 Task: Create Board Employee Performance Evaluation to Workspace Employer Branding. Create Board Voice of Employee Analysis to Workspace Employer Branding. Create Board Voice of Customer Net Promoter Score and Loyalty Tracking to Workspace Employer Branding
Action: Mouse moved to (294, 63)
Screenshot: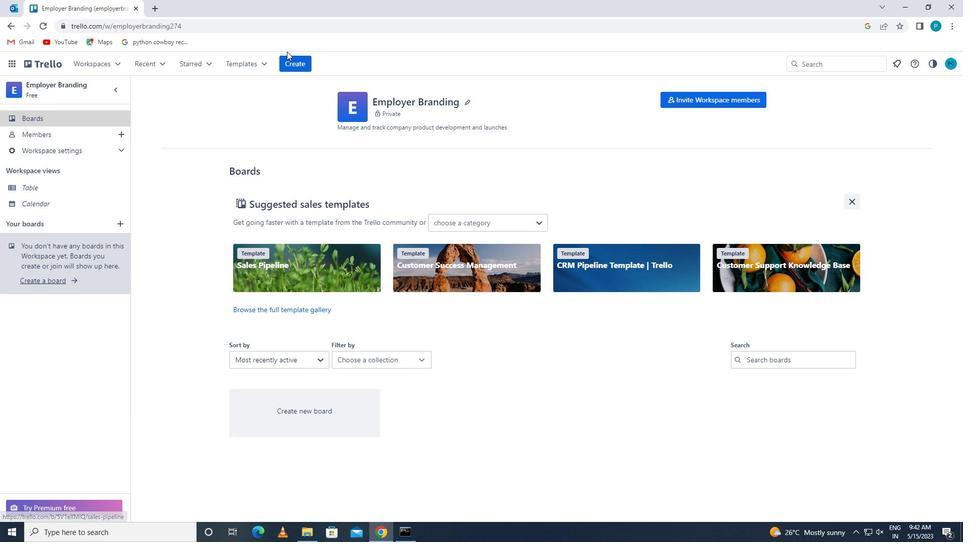 
Action: Mouse pressed left at (294, 63)
Screenshot: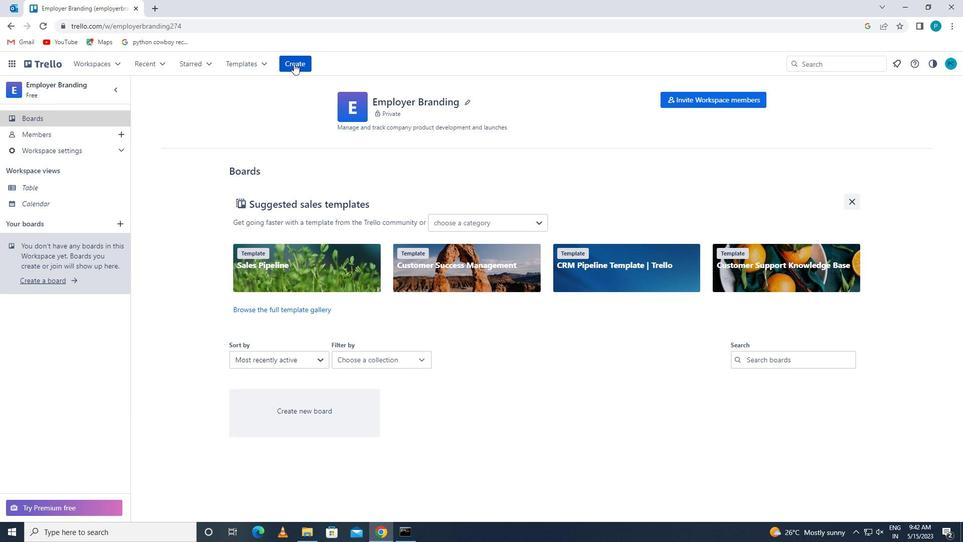
Action: Mouse moved to (294, 89)
Screenshot: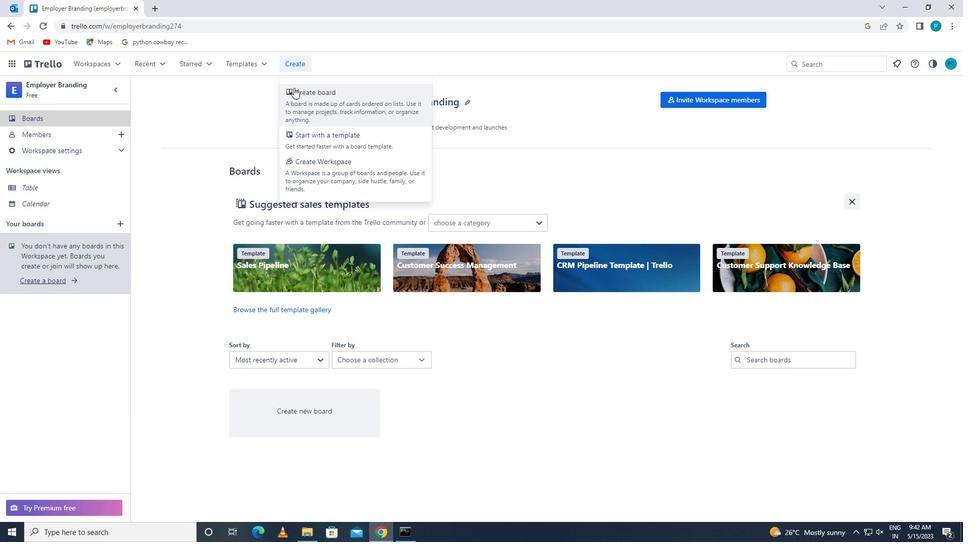 
Action: Mouse pressed left at (294, 89)
Screenshot: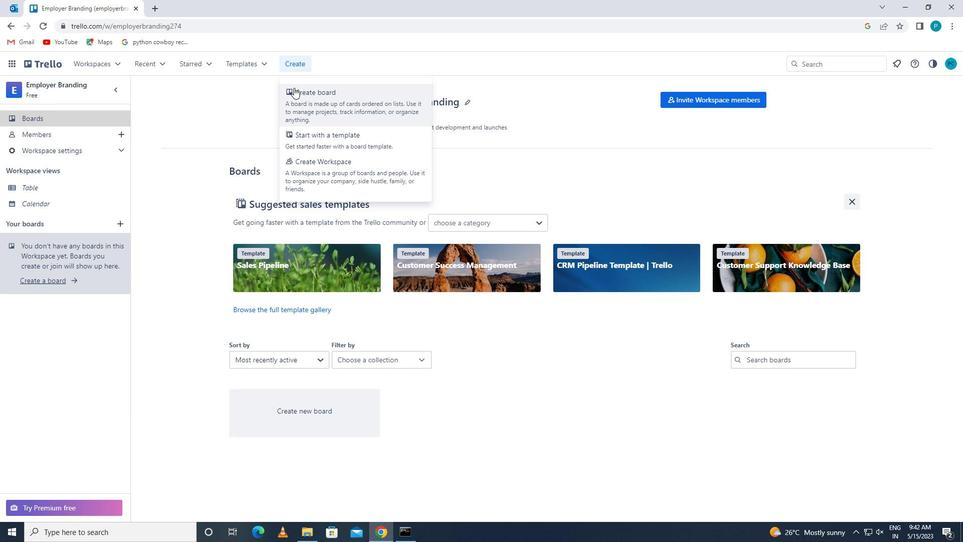 
Action: Mouse moved to (316, 241)
Screenshot: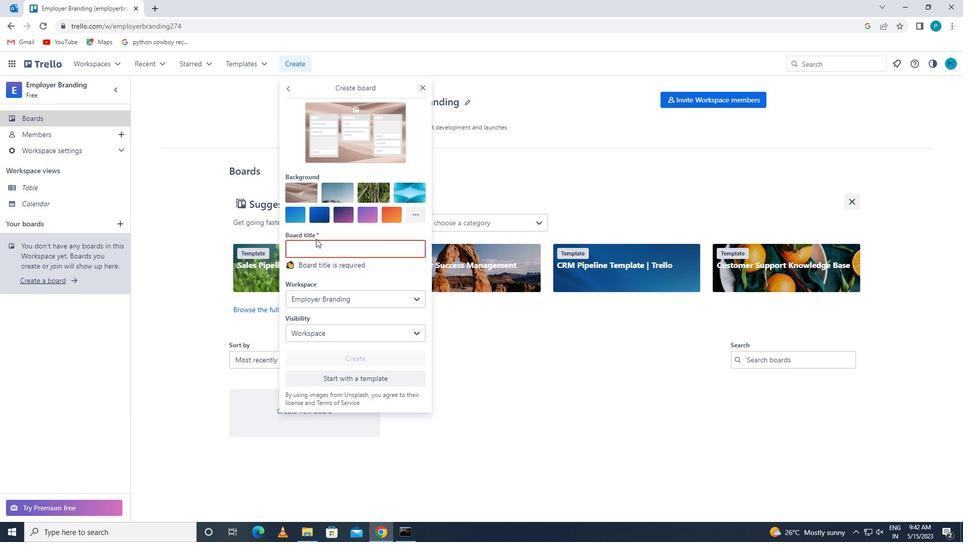 
Action: Mouse pressed left at (316, 241)
Screenshot: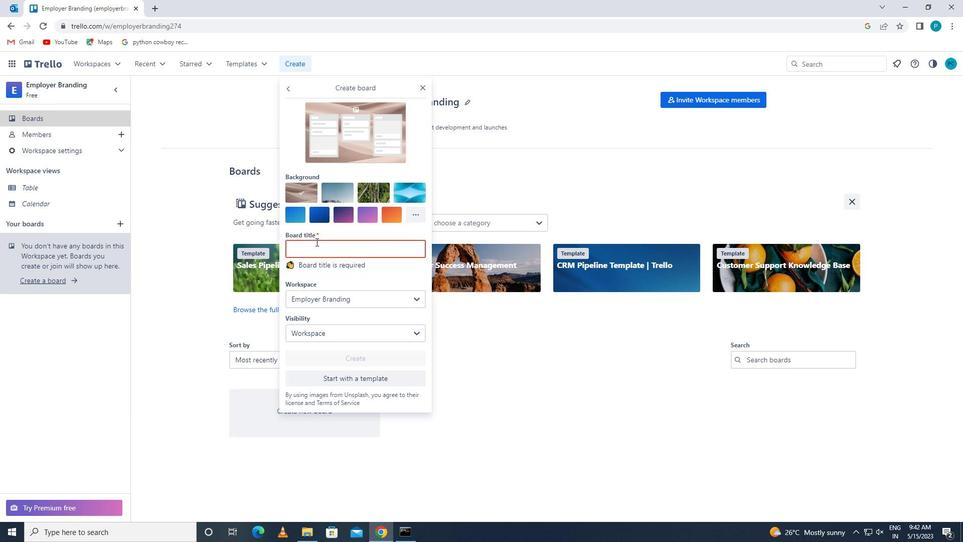 
Action: Key pressed <Key.caps_lock>e<Key.caps_lock>mployee<Key.space><Key.caps_lock>p<Key.caps_lock>erformance<Key.space><Key.caps_lock>e<Key.caps_lock>valuation
Screenshot: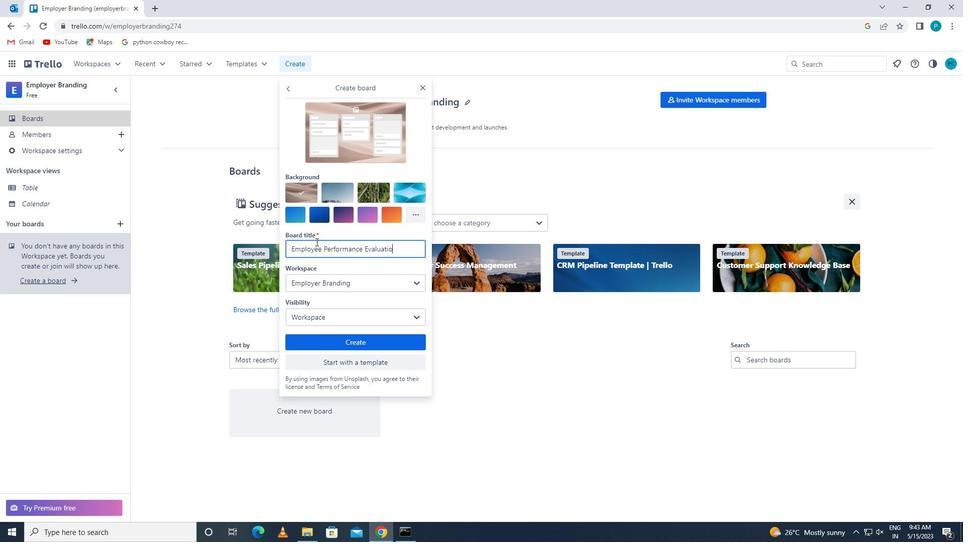 
Action: Mouse moved to (317, 283)
Screenshot: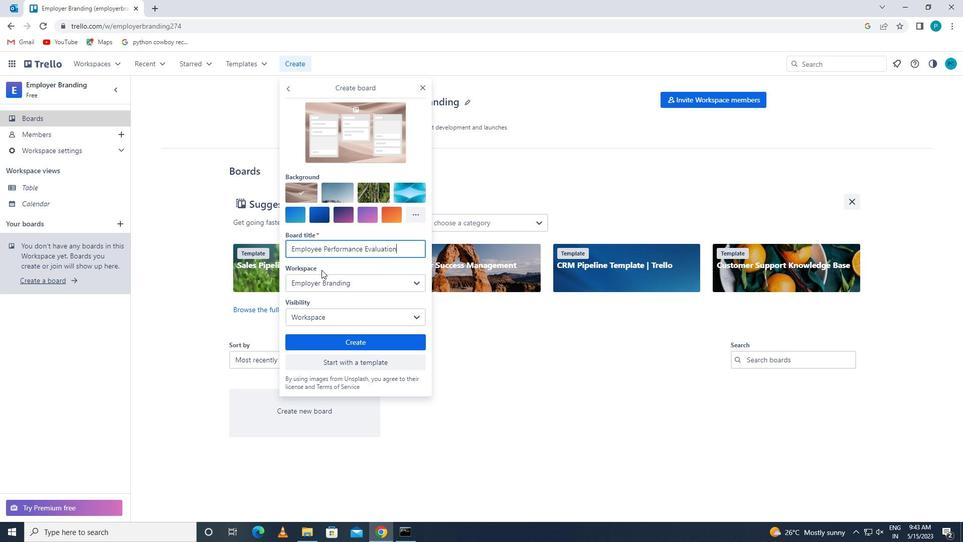 
Action: Mouse pressed left at (317, 283)
Screenshot: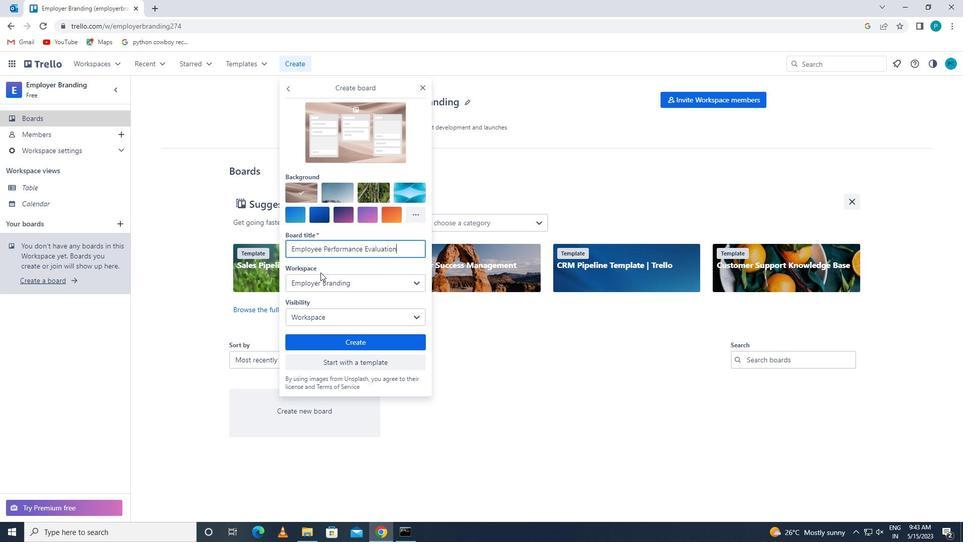 
Action: Mouse moved to (326, 431)
Screenshot: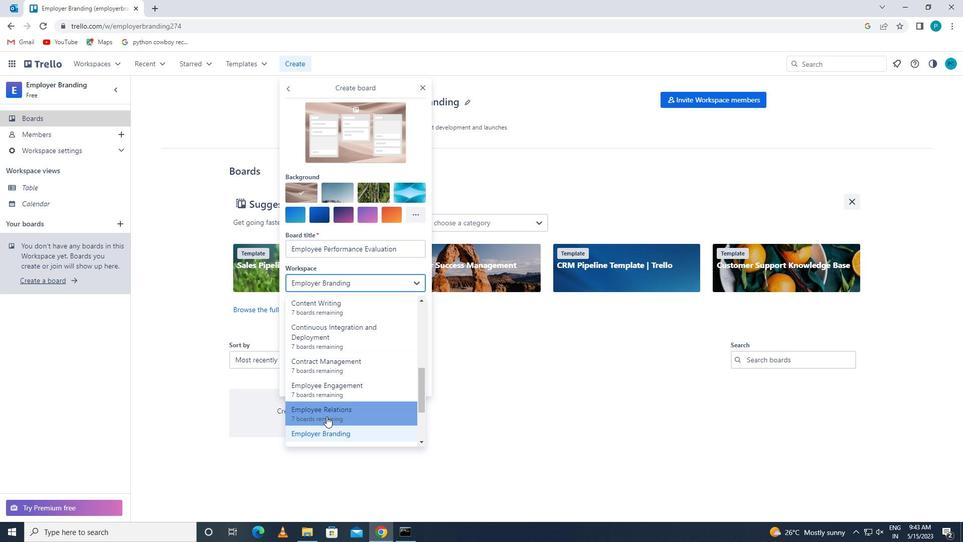 
Action: Mouse pressed left at (326, 431)
Screenshot: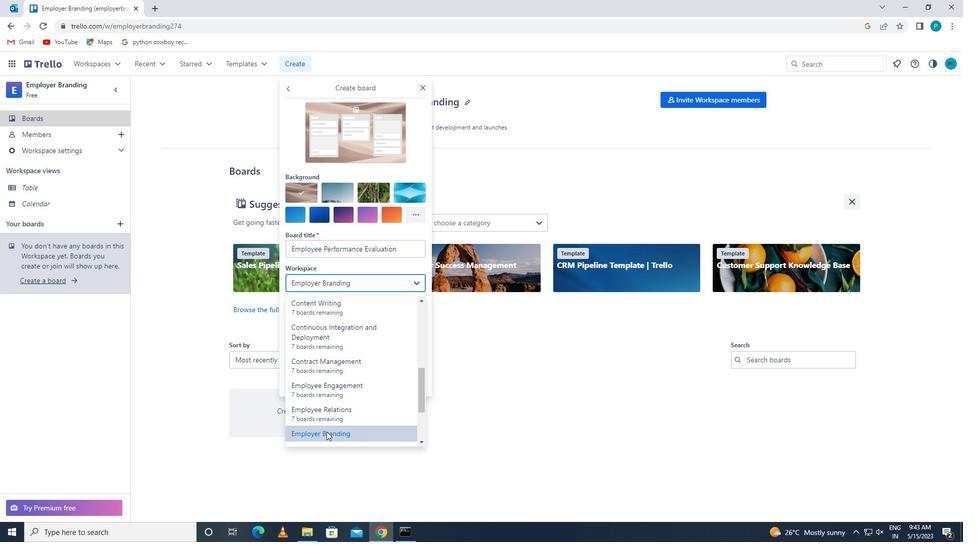 
Action: Mouse moved to (308, 340)
Screenshot: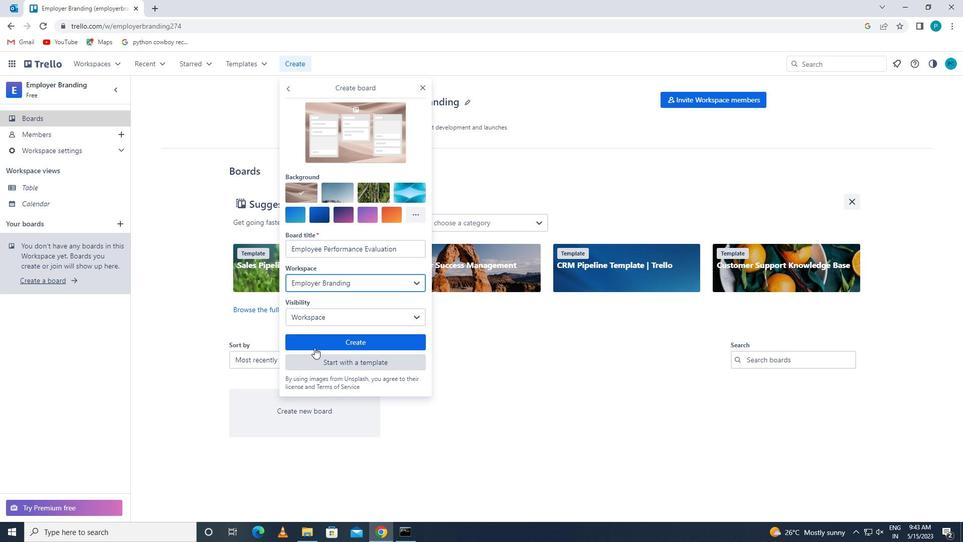 
Action: Mouse pressed left at (308, 340)
Screenshot: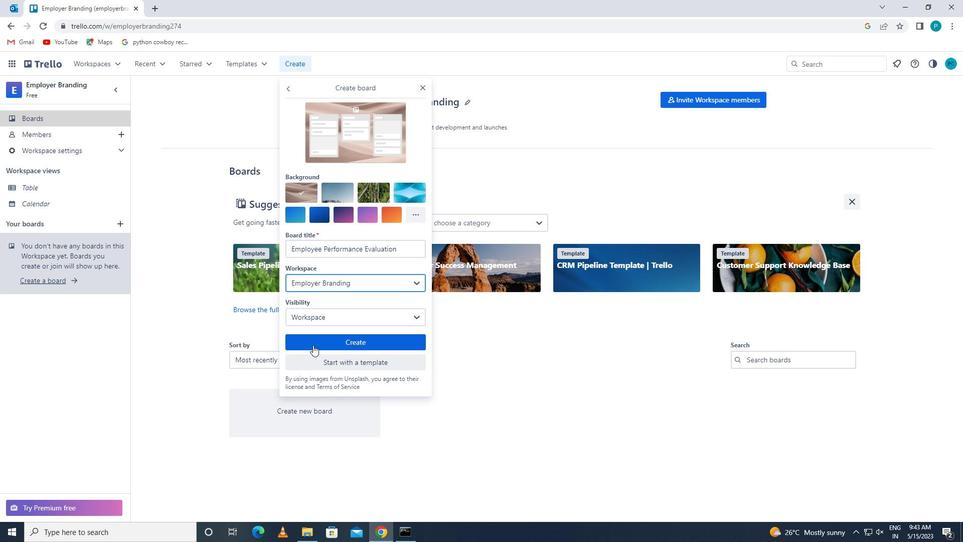 
Action: Mouse moved to (287, 62)
Screenshot: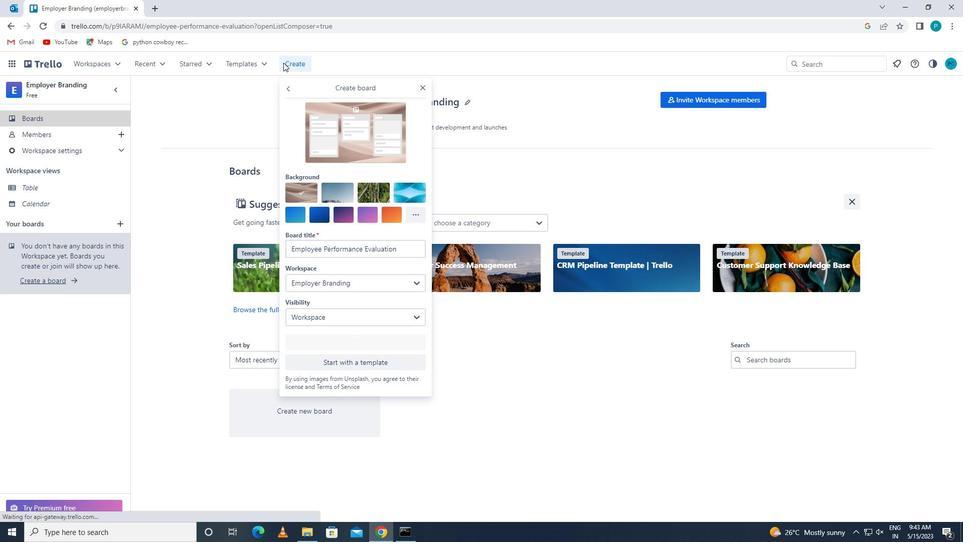 
Action: Mouse pressed left at (287, 62)
Screenshot: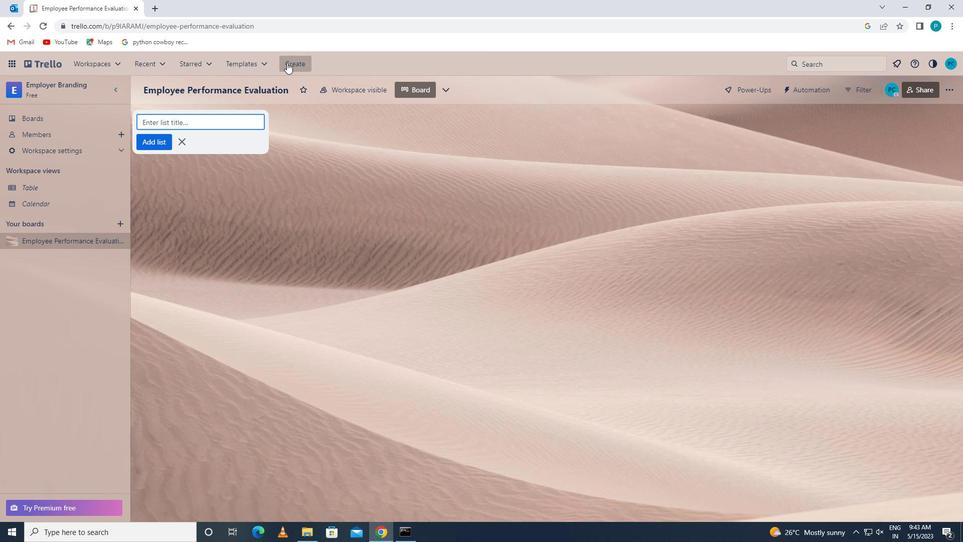 
Action: Mouse moved to (295, 90)
Screenshot: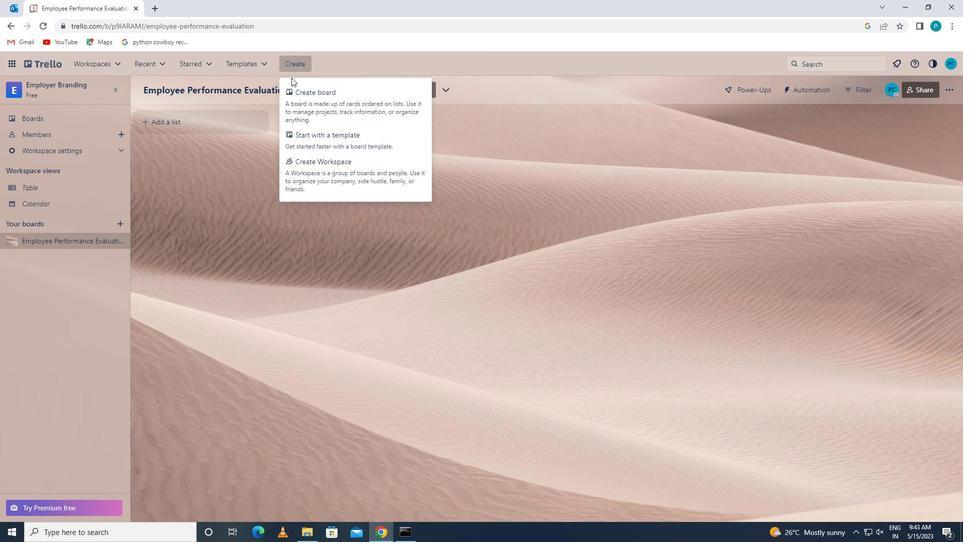 
Action: Mouse pressed left at (295, 90)
Screenshot: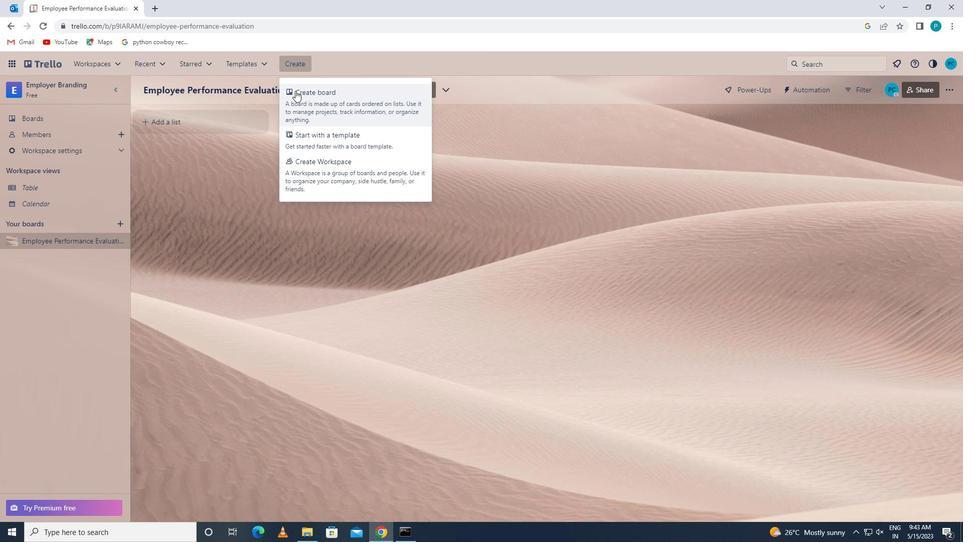 
Action: Mouse moved to (326, 244)
Screenshot: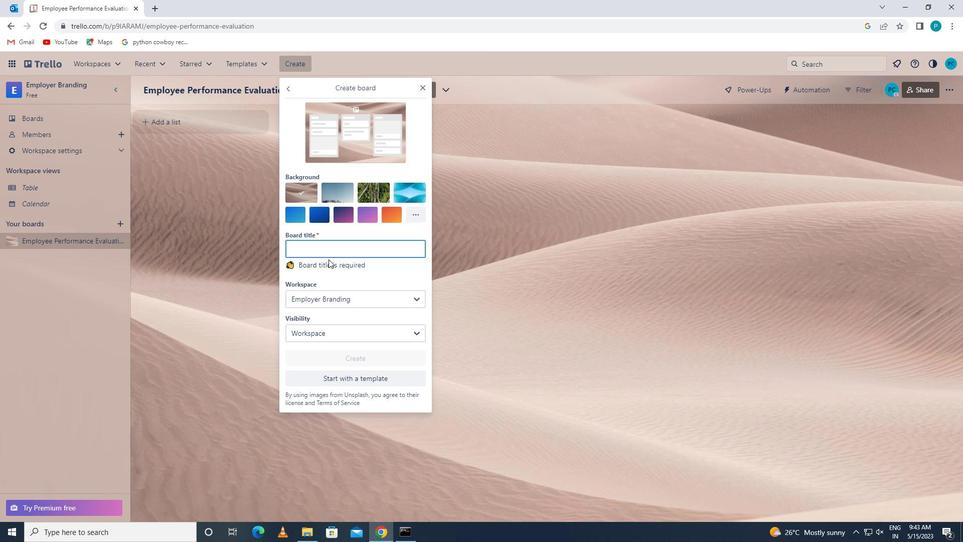 
Action: Mouse pressed left at (326, 244)
Screenshot: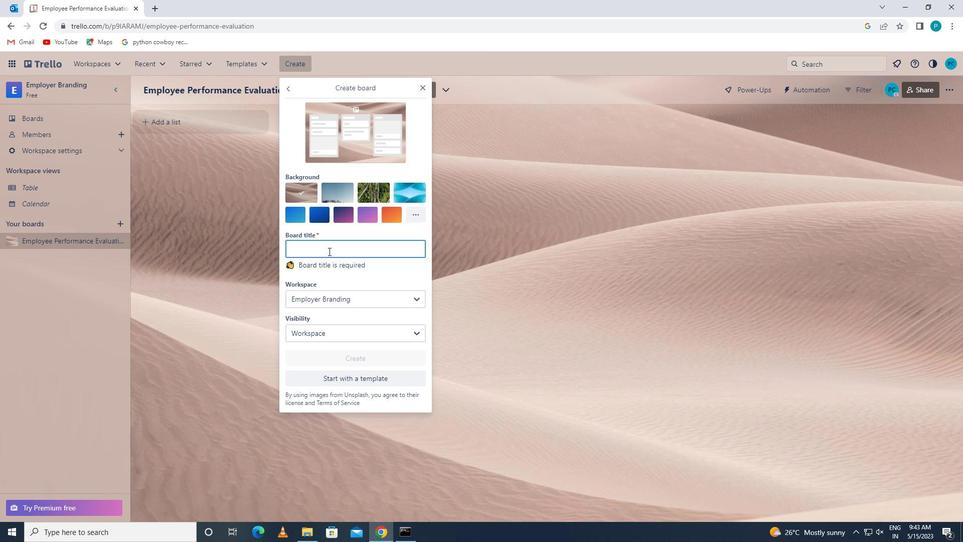 
Action: Key pressed <Key.caps_lock>v<Key.caps_lock>oice<Key.space>of<Key.space><Key.caps_lock>e<Key.caps_lock>mployee<Key.space><Key.caps_lock>a<Key.caps_lock>nalysis
Screenshot: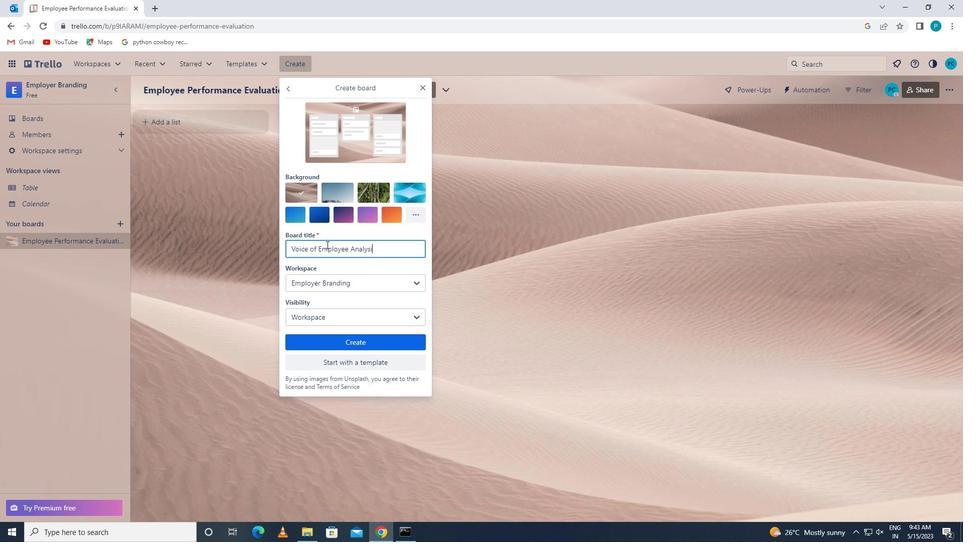 
Action: Mouse moved to (325, 277)
Screenshot: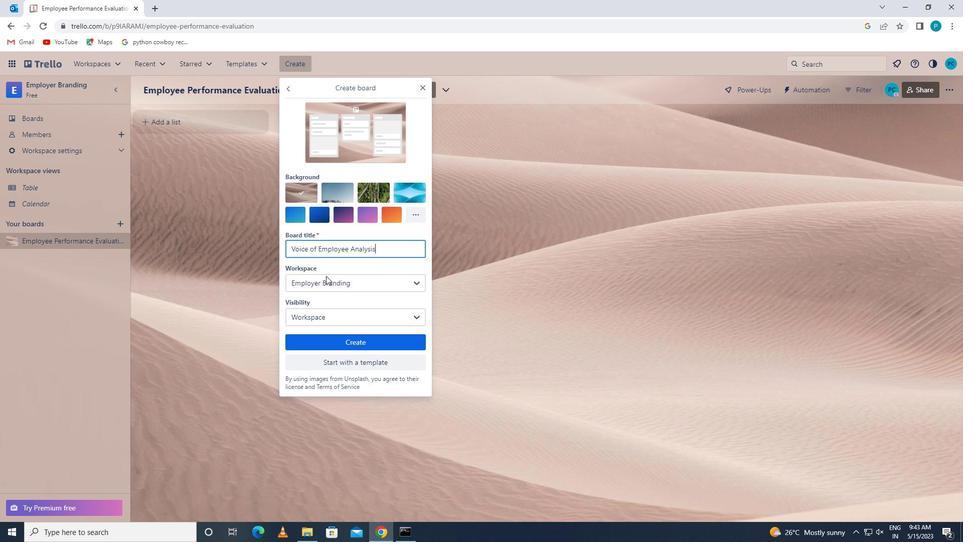 
Action: Mouse pressed left at (325, 277)
Screenshot: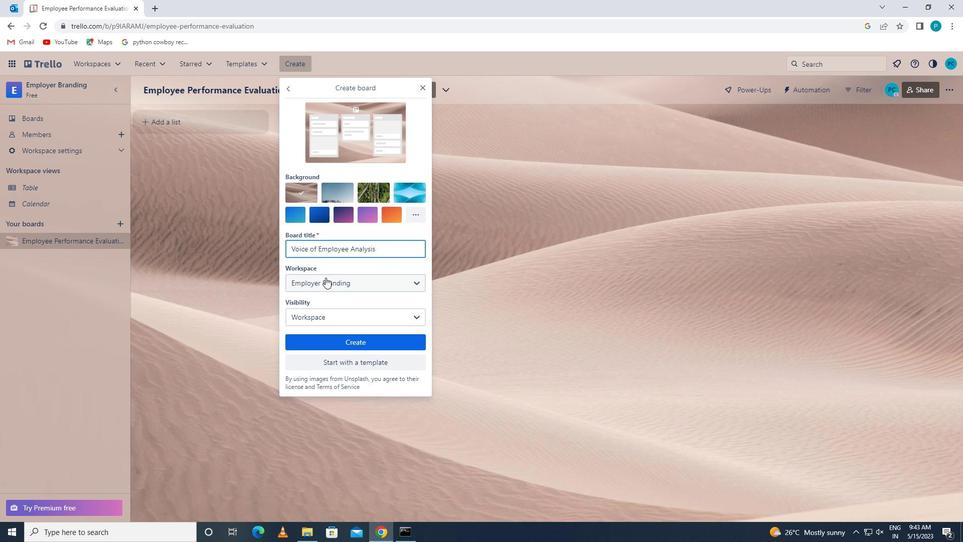 
Action: Mouse moved to (307, 429)
Screenshot: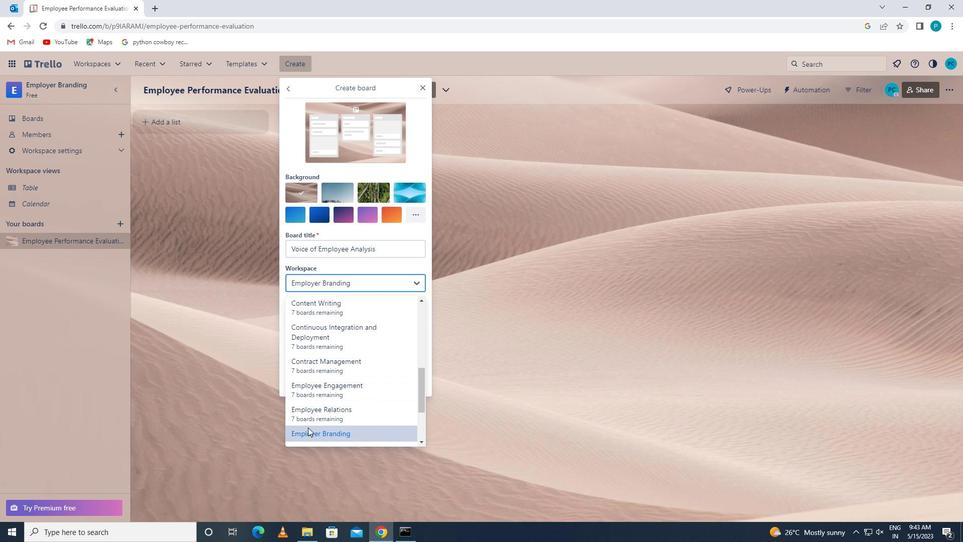 
Action: Mouse pressed left at (307, 429)
Screenshot: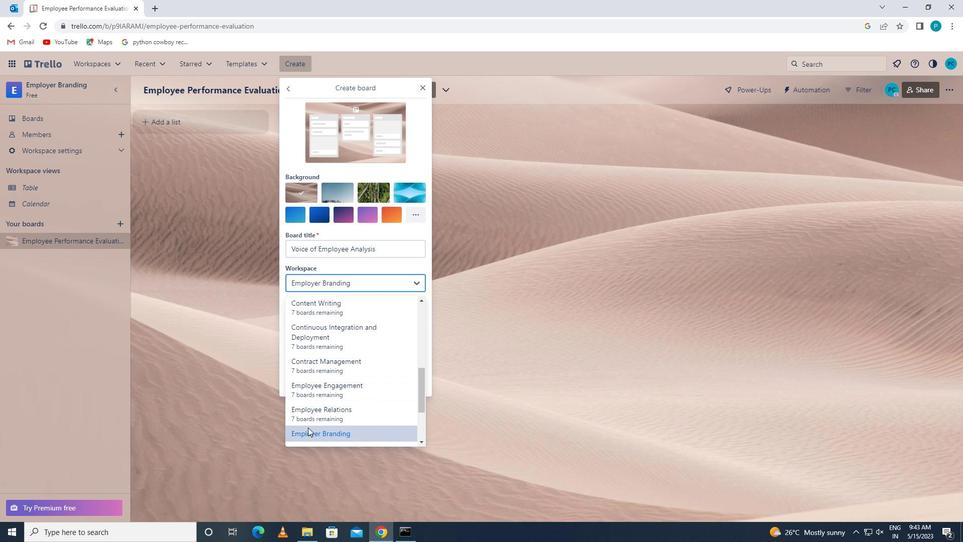 
Action: Mouse moved to (310, 339)
Screenshot: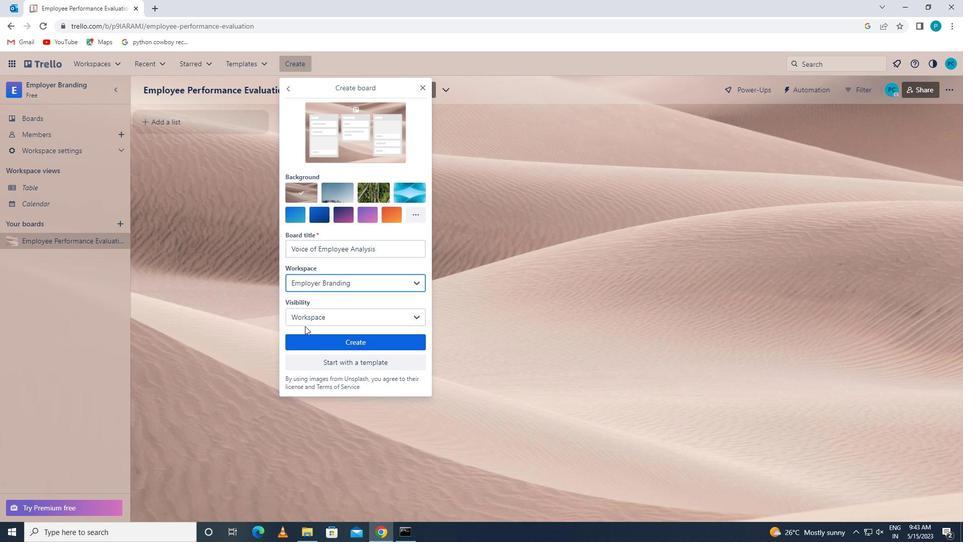 
Action: Mouse pressed left at (310, 339)
Screenshot: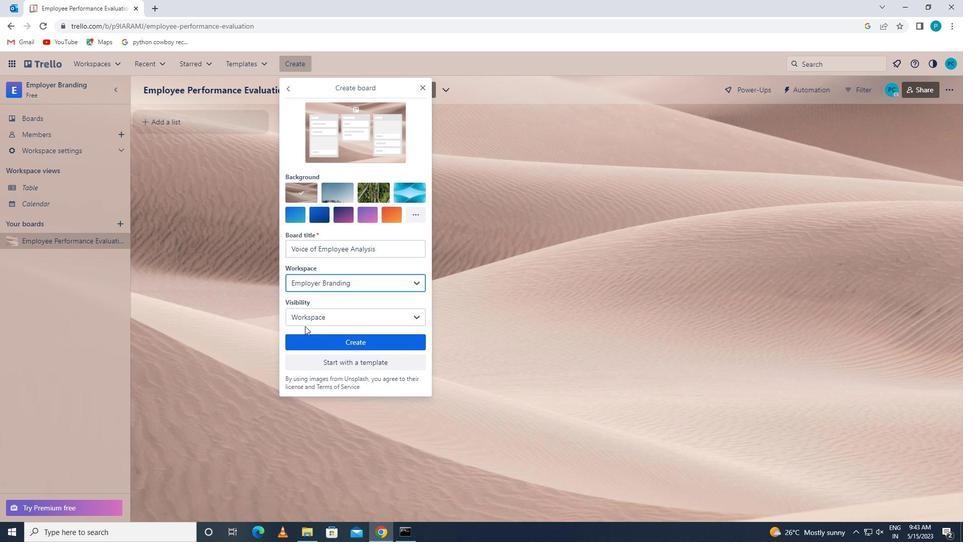 
Action: Mouse moved to (296, 59)
Screenshot: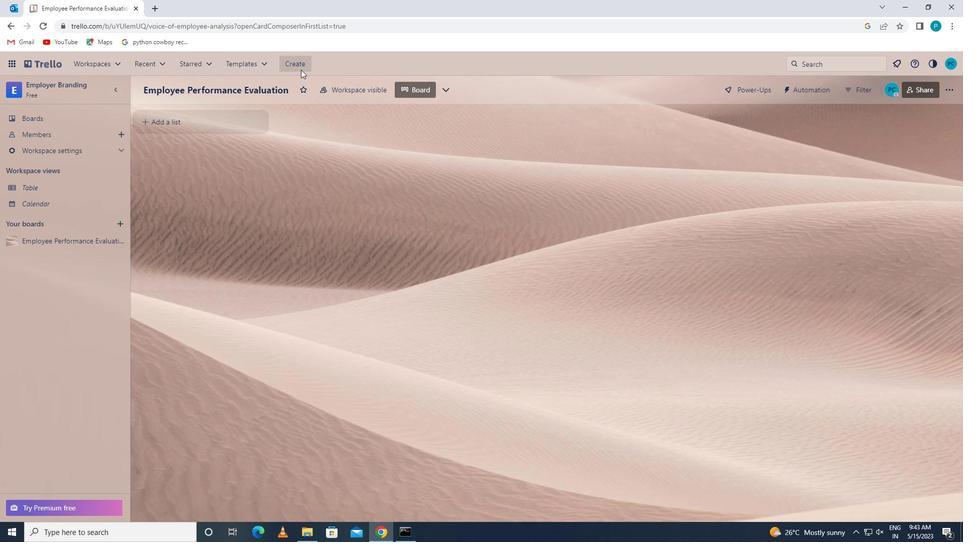 
Action: Mouse pressed left at (296, 59)
Screenshot: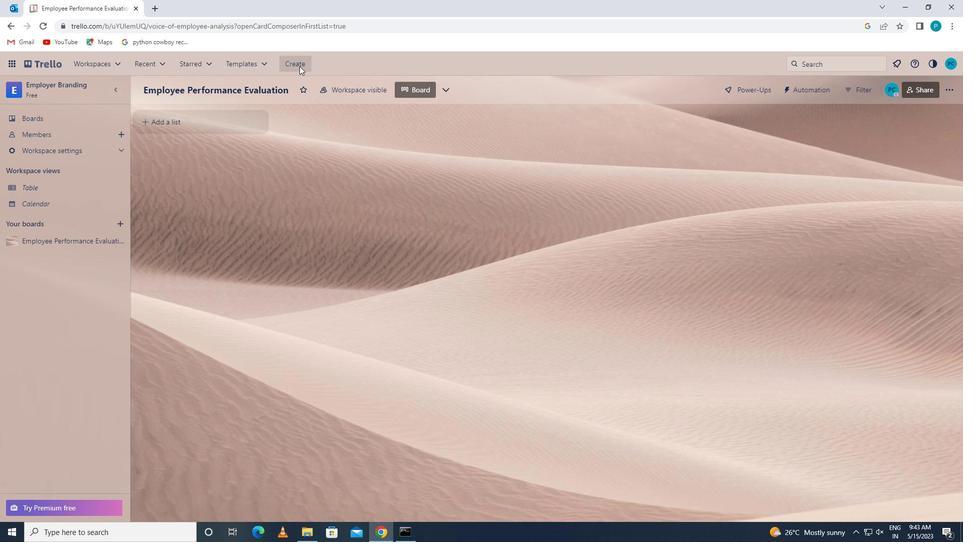 
Action: Mouse moved to (295, 90)
Screenshot: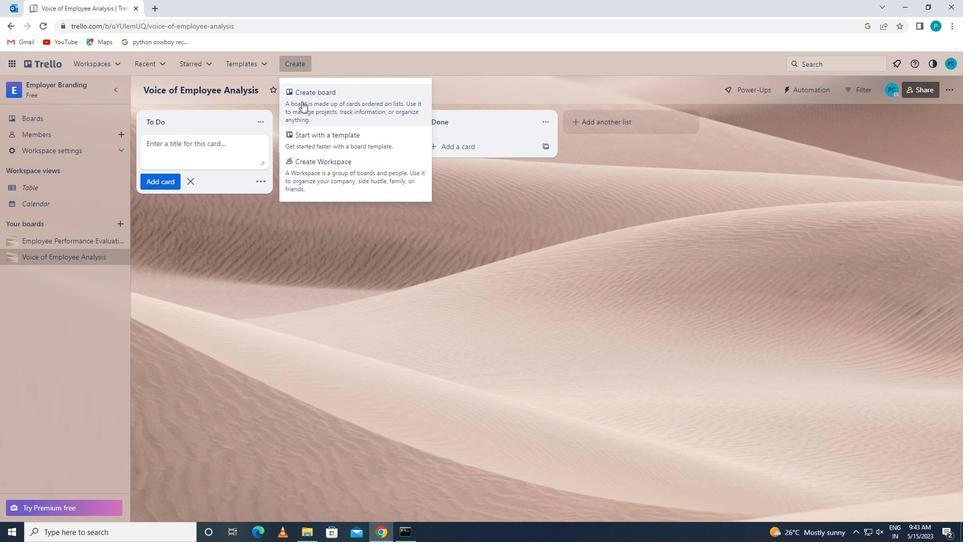 
Action: Mouse pressed left at (295, 90)
Screenshot: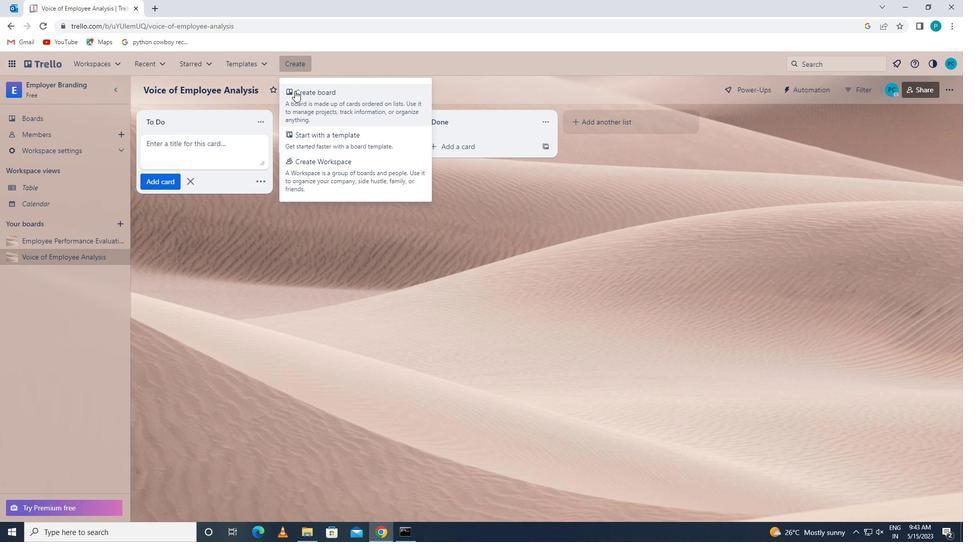 
Action: Mouse moved to (297, 249)
Screenshot: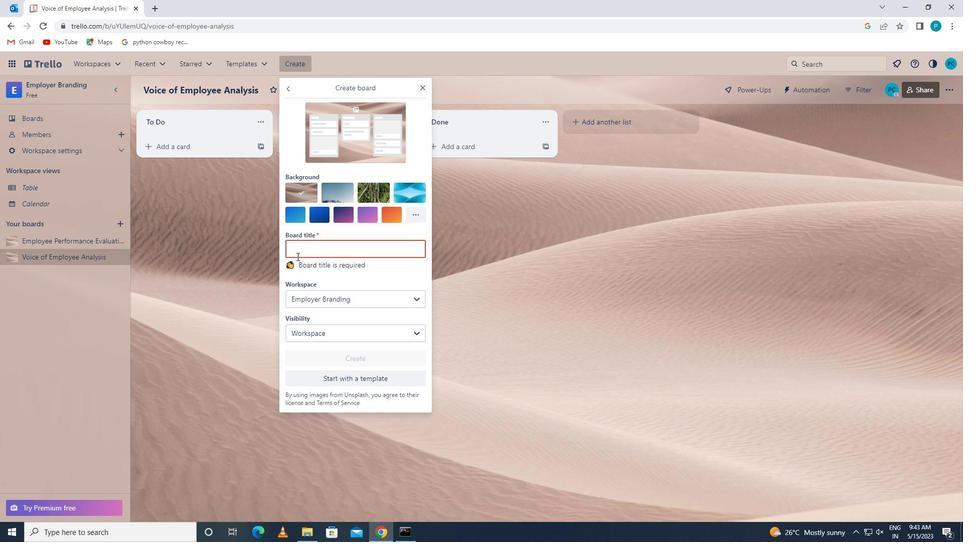 
Action: Mouse pressed left at (297, 249)
Screenshot: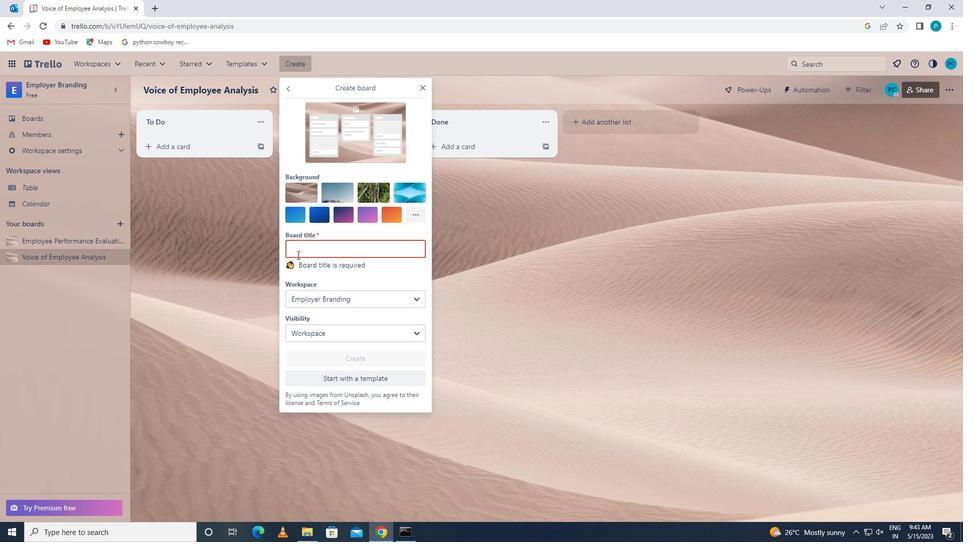 
Action: Mouse moved to (297, 249)
Screenshot: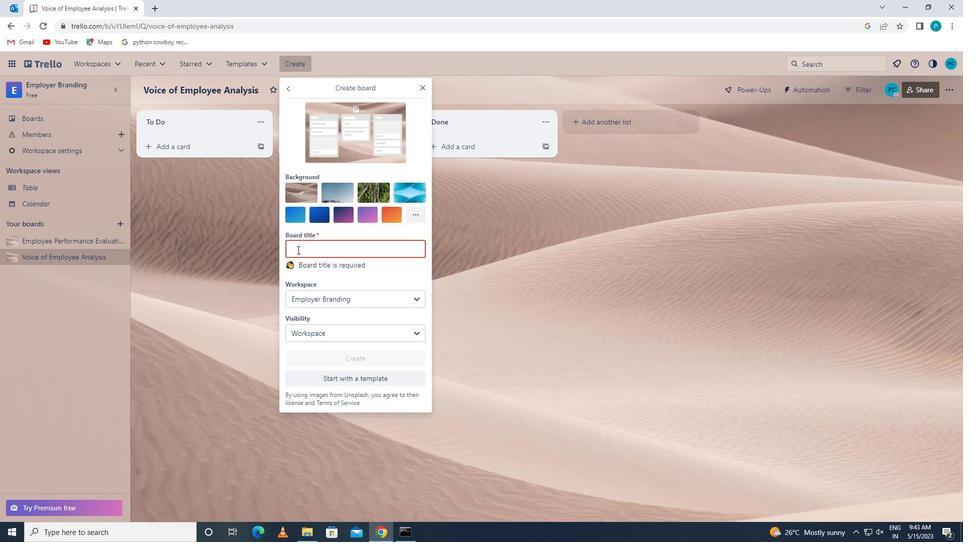 
Action: Key pressed <Key.caps_lock>v<Key.caps_lock>oice<Key.space>of<Key.space>custm<Key.backspace>omer<Key.space>net<Key.space>promoter<Key.space>score<Key.space>and<Key.space><Key.caps_lock>l<Key.caps_lock>oyalty<Key.space>t<Key.caps_lock>racking
Screenshot: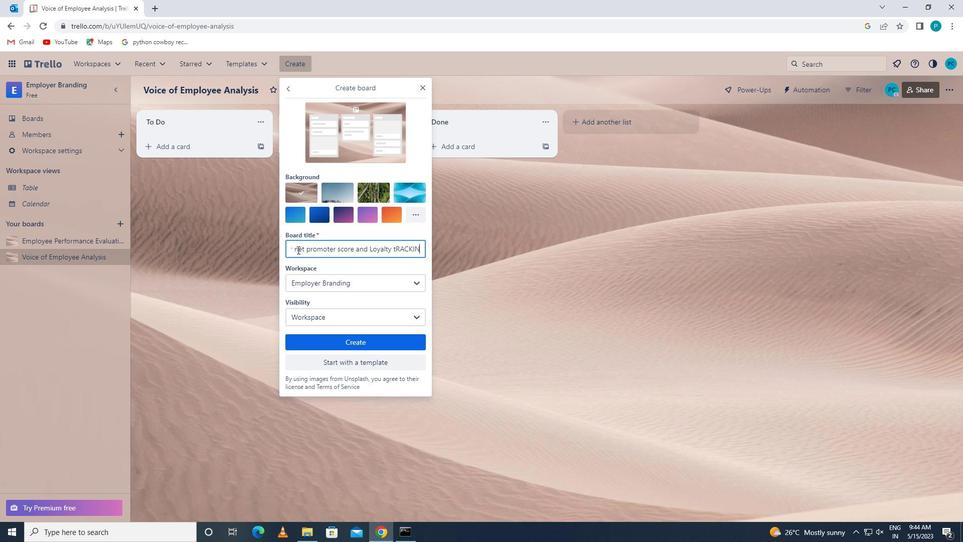 
Action: Mouse moved to (309, 262)
Screenshot: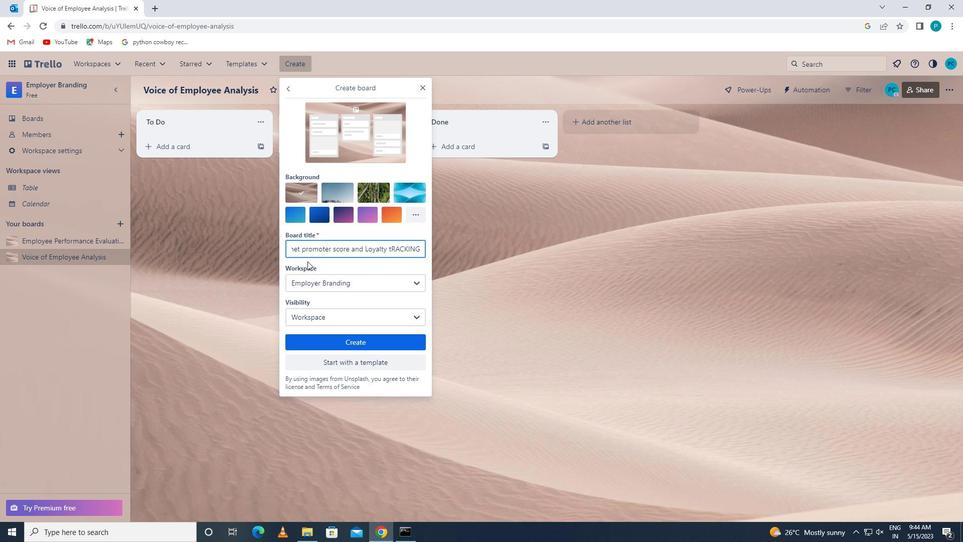 
Action: Key pressed <Key.backspace><Key.backspace><Key.backspace><Key.backspace><Key.backspace><Key.backspace><Key.backspace><Key.backspace>t<Key.caps_lock>racking
Screenshot: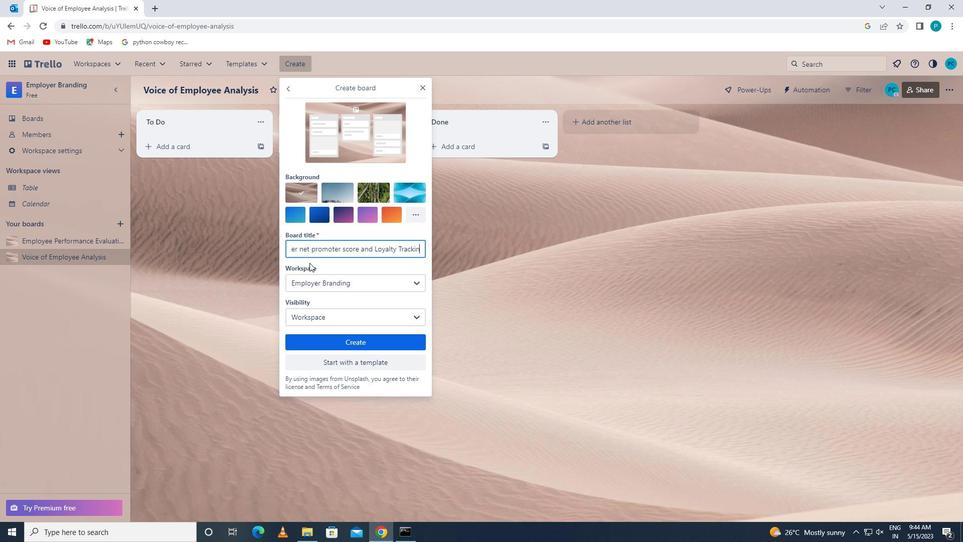 
Action: Mouse moved to (311, 285)
Screenshot: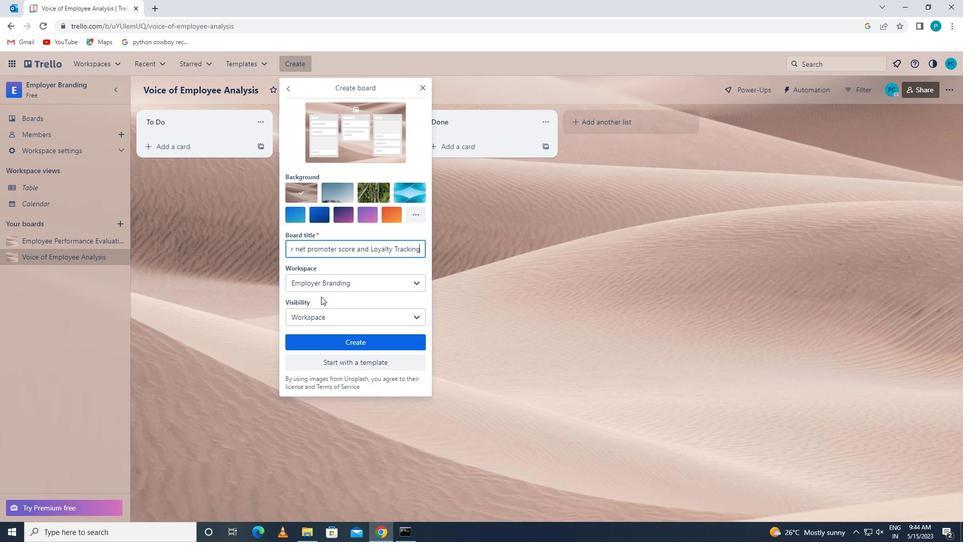 
Action: Mouse pressed left at (311, 285)
Screenshot: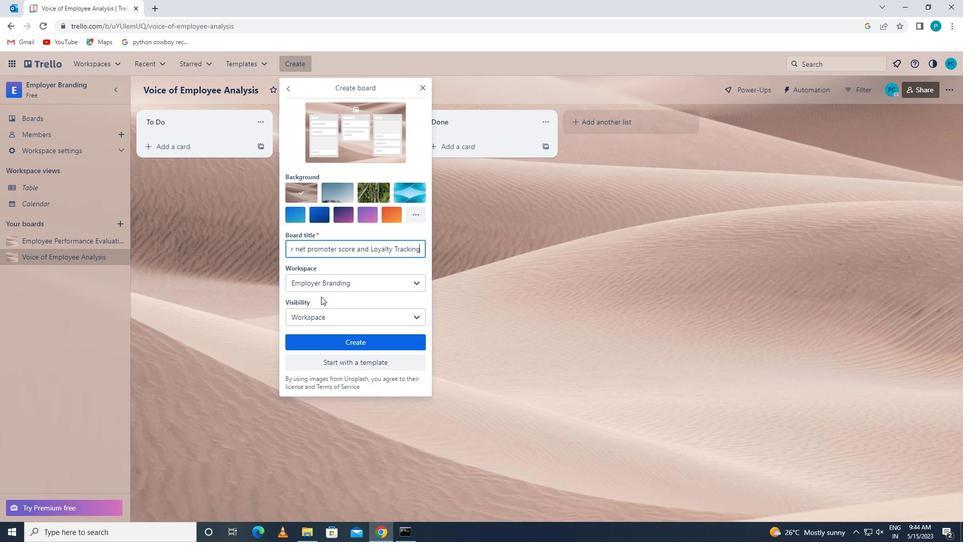 
Action: Mouse moved to (294, 429)
Screenshot: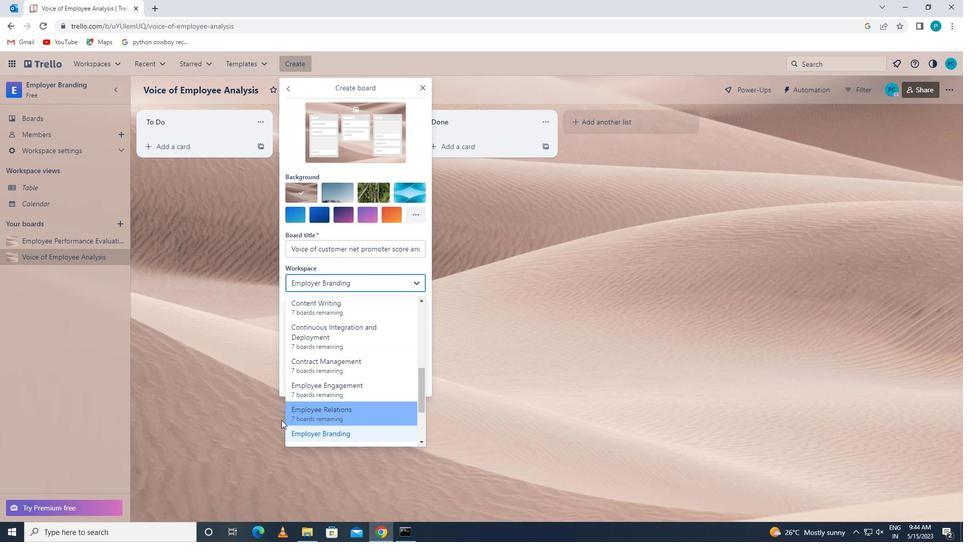 
Action: Mouse pressed left at (294, 429)
Screenshot: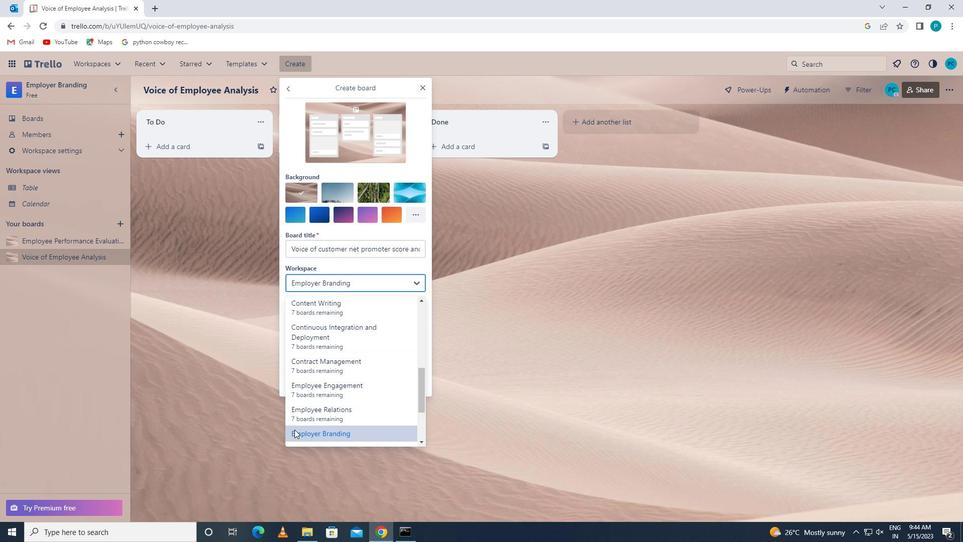 
Action: Mouse moved to (335, 351)
Screenshot: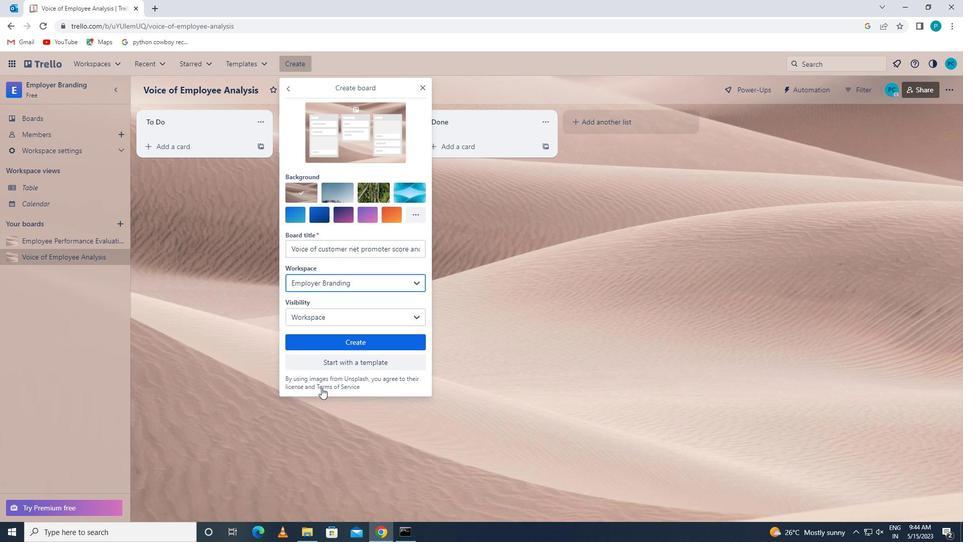 
Action: Mouse pressed left at (335, 351)
Screenshot: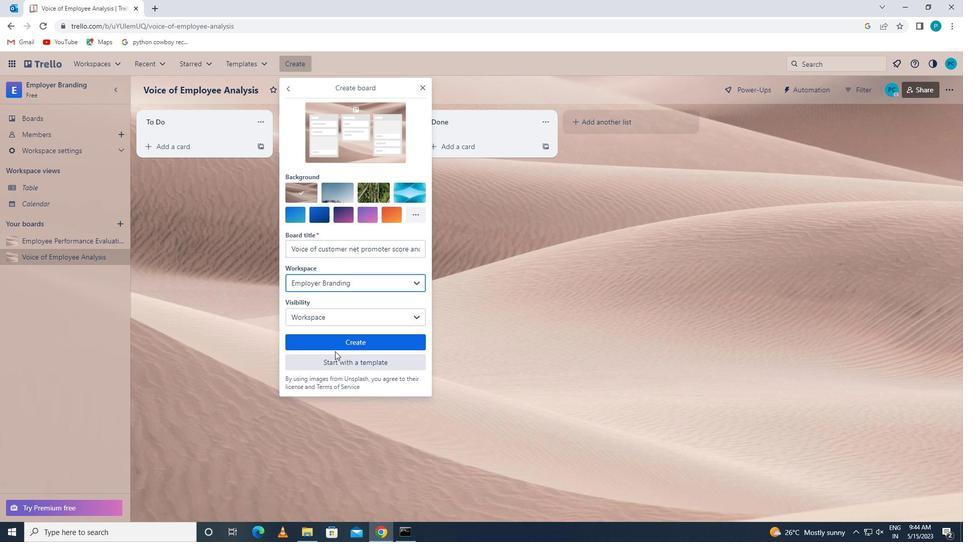 
Action: Mouse moved to (332, 343)
Screenshot: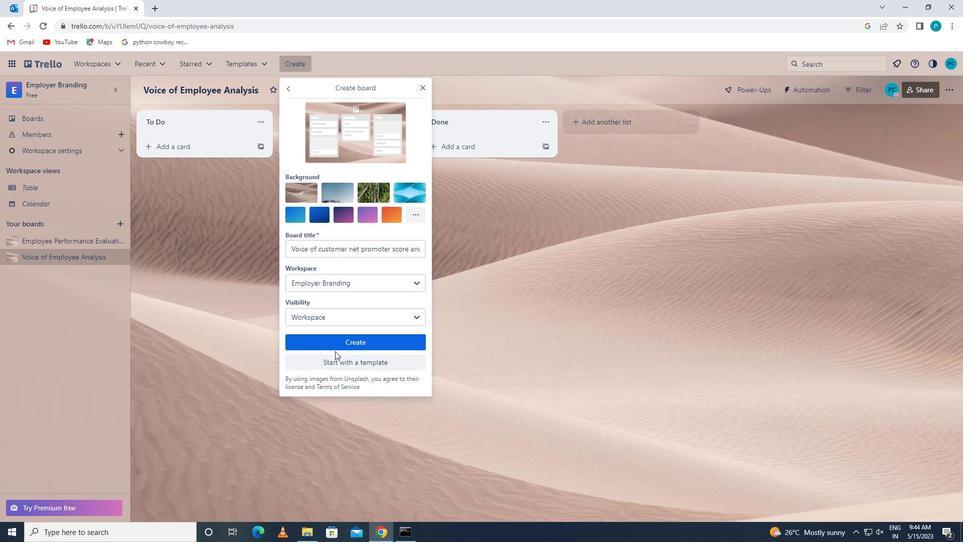 
Action: Mouse pressed left at (332, 343)
Screenshot: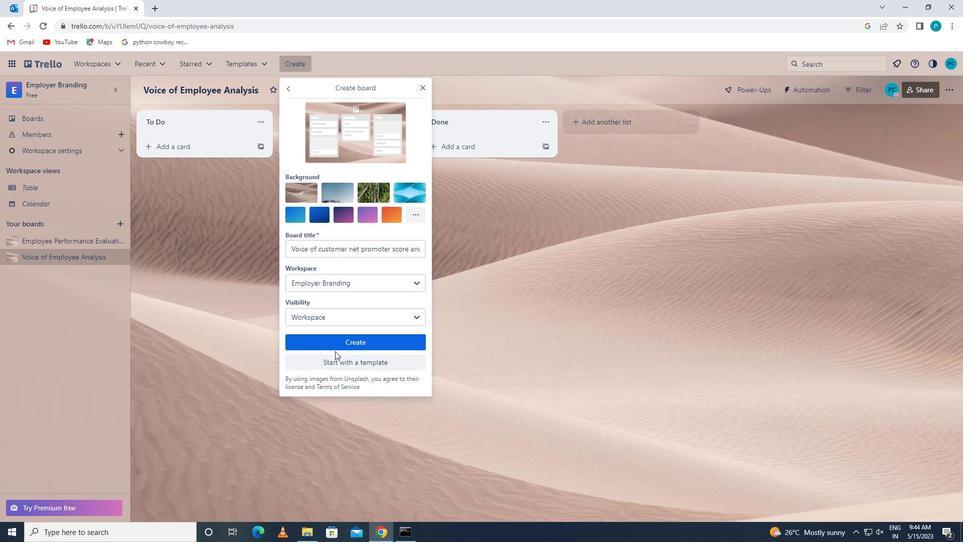 
Action: Mouse scrolled (332, 343) with delta (0, 0)
Screenshot: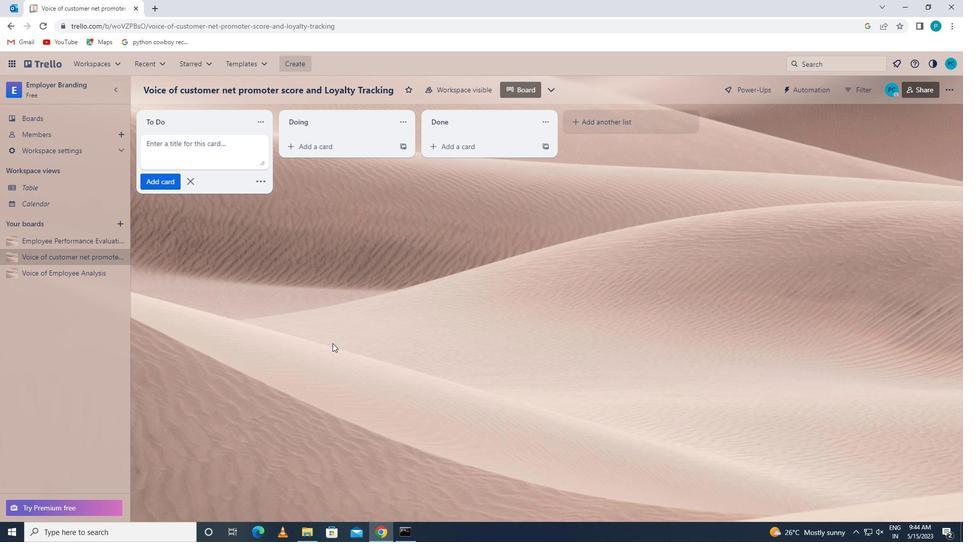 
